 Task: Set the video snapshot height to -1.
Action: Mouse moved to (97, 17)
Screenshot: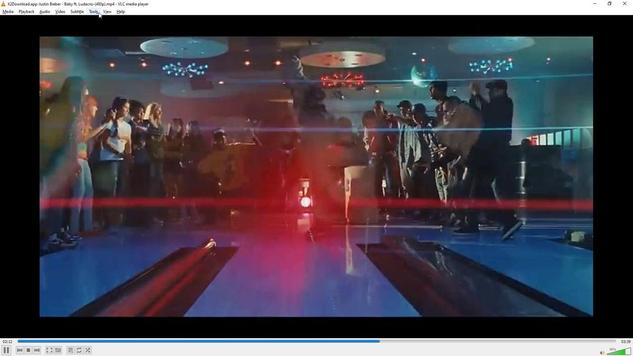 
Action: Mouse pressed left at (97, 17)
Screenshot: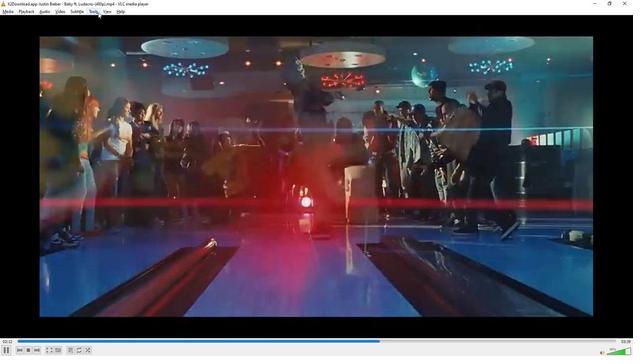 
Action: Mouse moved to (104, 94)
Screenshot: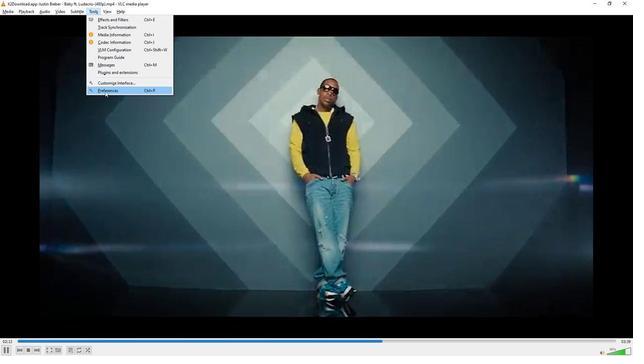 
Action: Mouse pressed left at (104, 94)
Screenshot: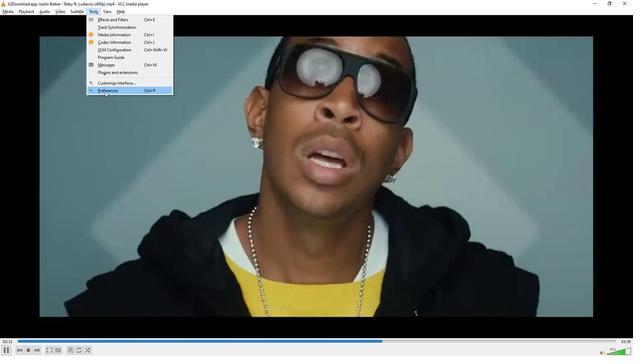 
Action: Mouse moved to (112, 272)
Screenshot: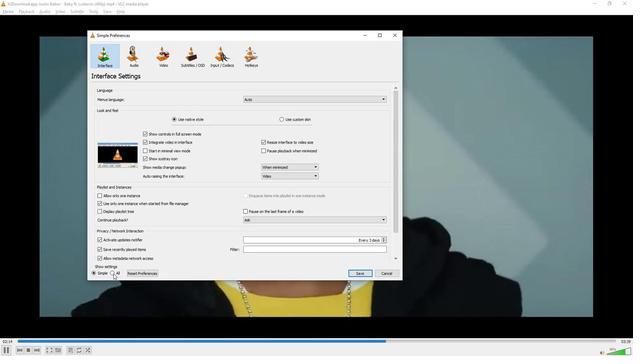 
Action: Mouse pressed left at (112, 272)
Screenshot: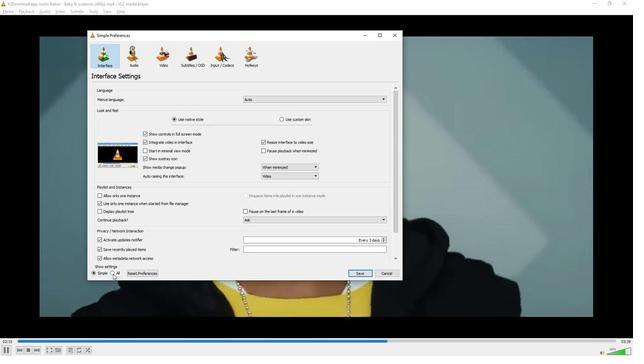 
Action: Mouse moved to (118, 213)
Screenshot: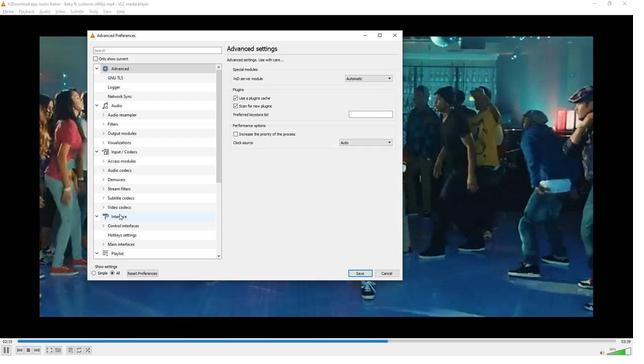 
Action: Mouse scrolled (118, 212) with delta (0, 0)
Screenshot: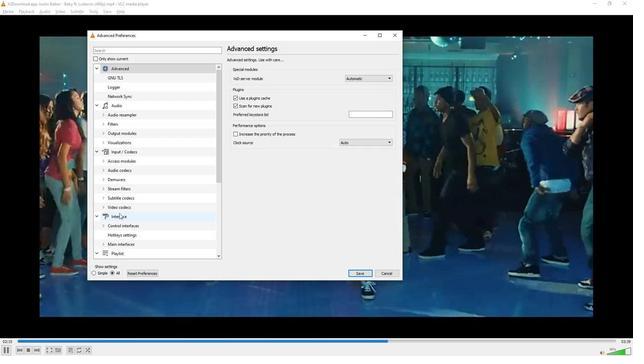 
Action: Mouse scrolled (118, 212) with delta (0, 0)
Screenshot: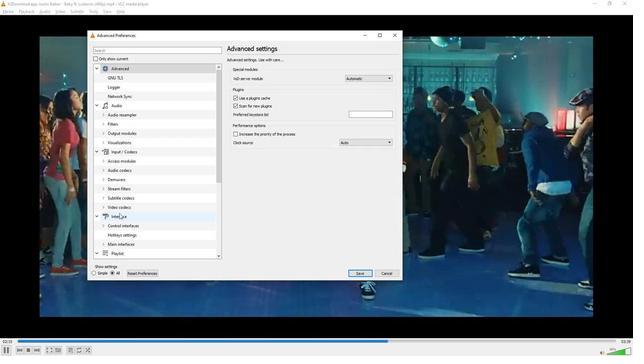 
Action: Mouse scrolled (118, 212) with delta (0, 0)
Screenshot: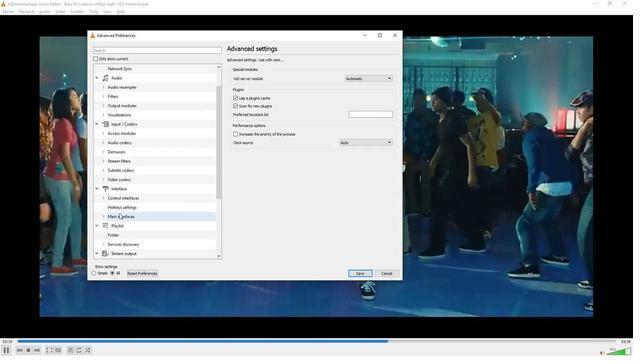 
Action: Mouse scrolled (118, 212) with delta (0, 0)
Screenshot: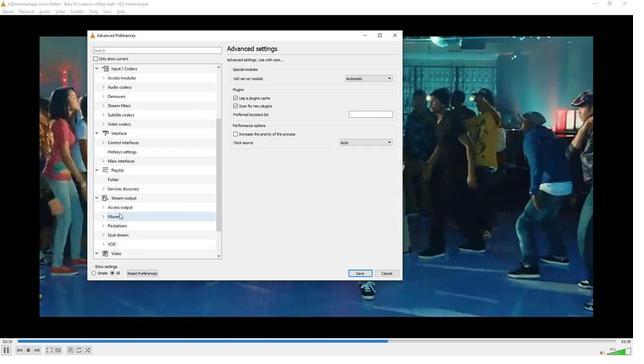 
Action: Mouse scrolled (118, 212) with delta (0, 0)
Screenshot: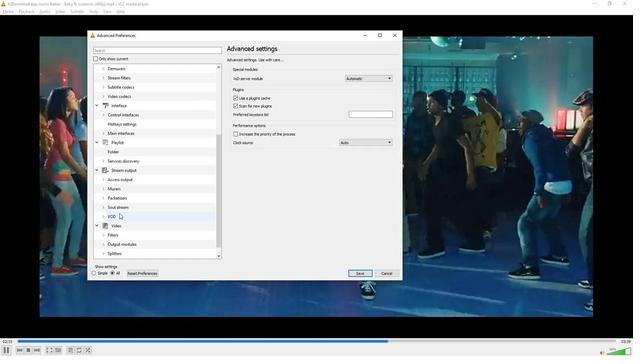 
Action: Mouse scrolled (118, 212) with delta (0, 0)
Screenshot: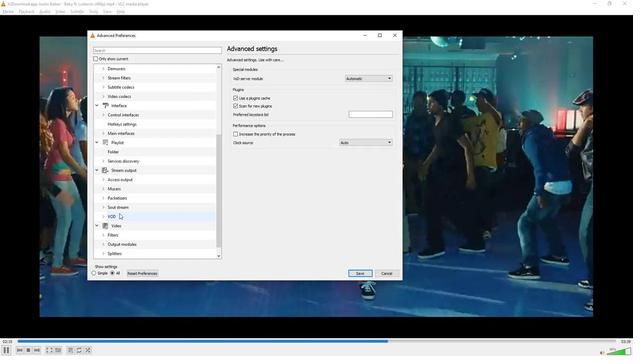
Action: Mouse scrolled (118, 212) with delta (0, 0)
Screenshot: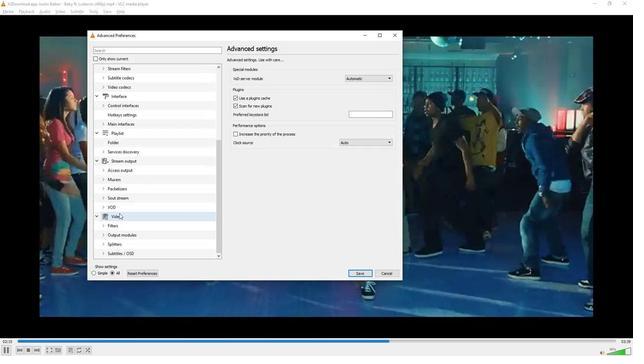 
Action: Mouse moved to (118, 215)
Screenshot: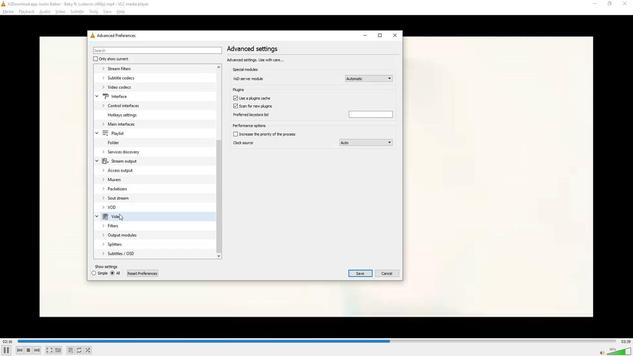 
Action: Mouse pressed left at (118, 215)
Screenshot: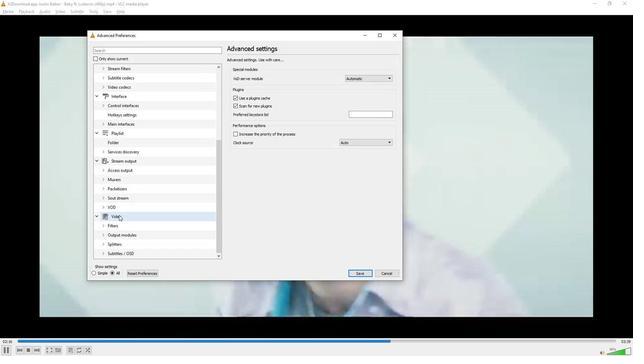 
Action: Mouse moved to (264, 193)
Screenshot: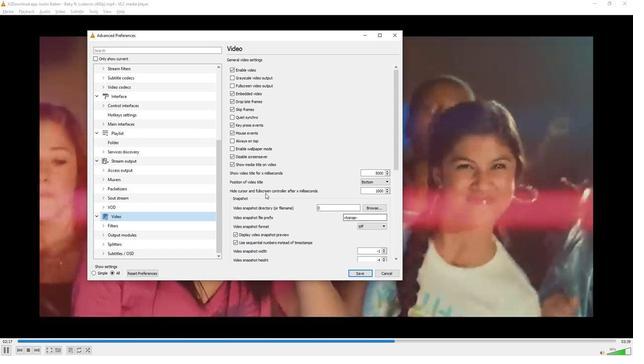 
Action: Mouse scrolled (264, 193) with delta (0, 0)
Screenshot: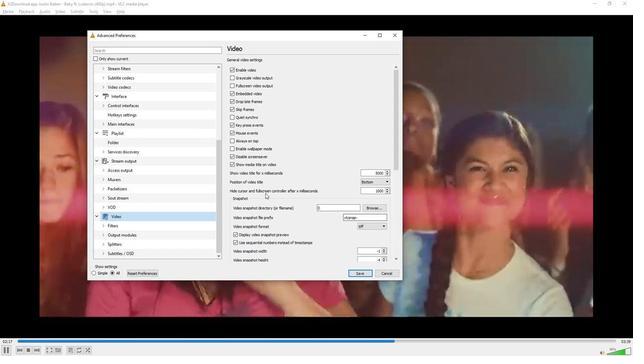 
Action: Mouse scrolled (264, 193) with delta (0, 0)
Screenshot: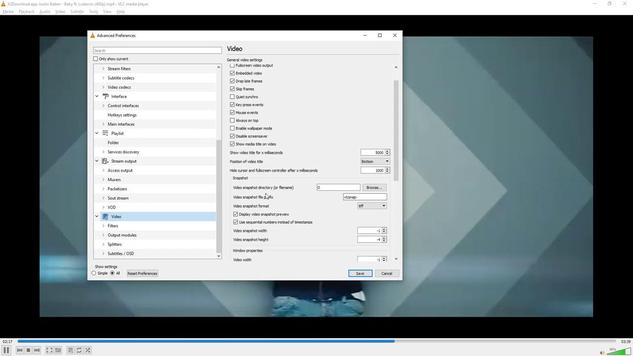 
Action: Mouse moved to (383, 217)
Screenshot: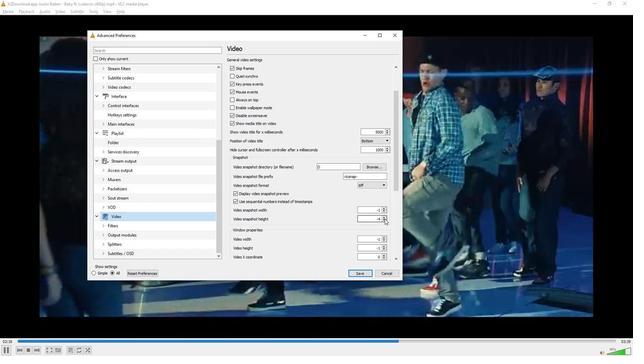 
Action: Mouse pressed left at (383, 217)
Screenshot: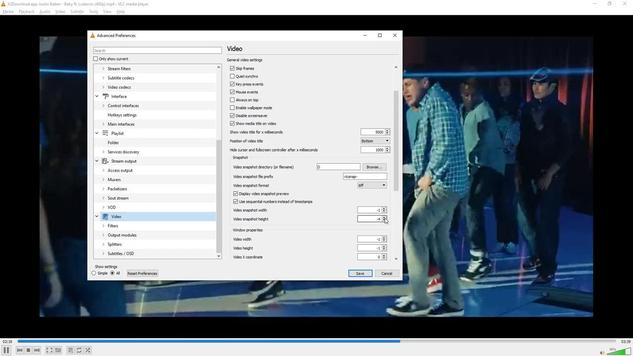 
Action: Mouse pressed left at (383, 217)
Screenshot: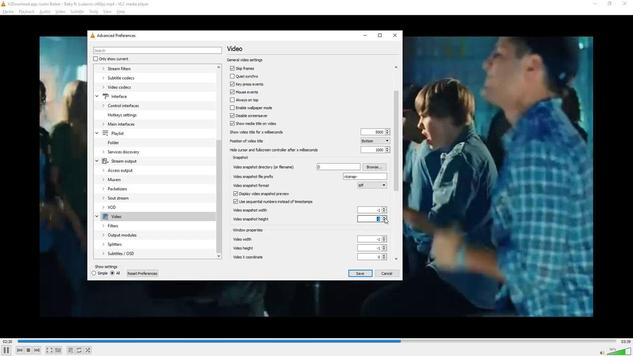 
Action: Mouse pressed left at (383, 217)
Screenshot: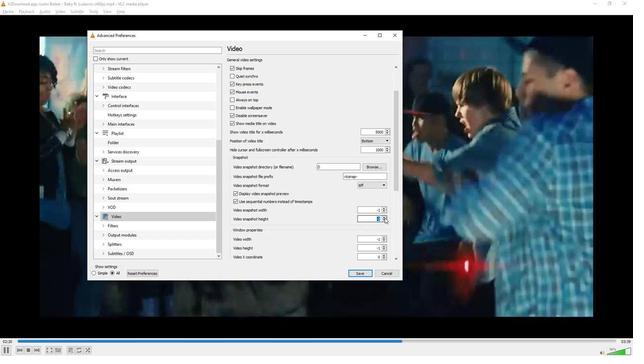 
Action: Mouse moved to (336, 218)
Screenshot: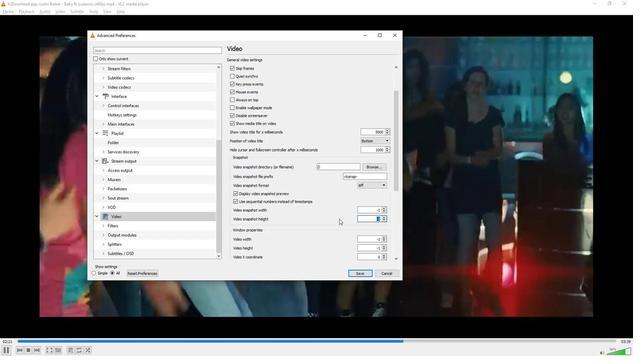 
Action: Mouse pressed left at (336, 218)
Screenshot: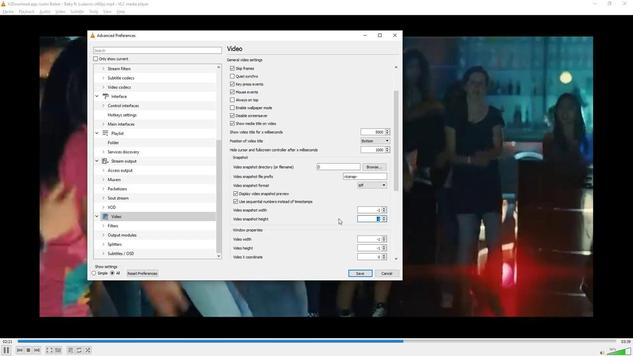 
Action: Mouse moved to (336, 218)
Screenshot: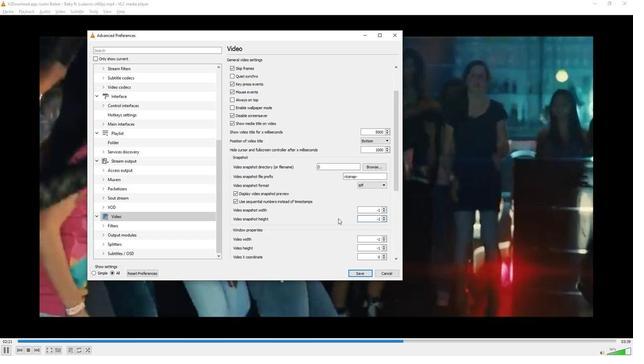 
